 Task: Create a task  Compatibility issues with different web browsers , assign it to team member softage.7@softage.net in the project ZestTech and update the status of the task to  On Track  , set the priority of the task to High.
Action: Mouse moved to (46, 354)
Screenshot: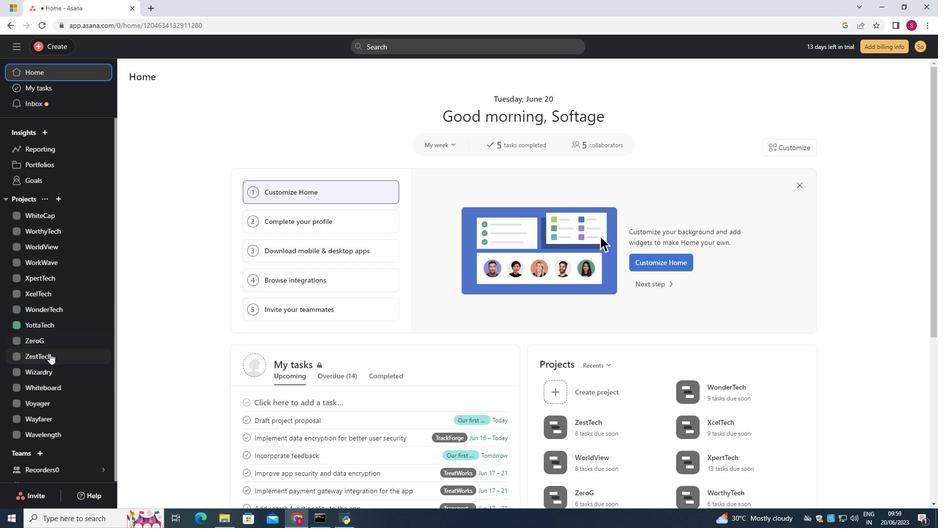 
Action: Mouse pressed left at (46, 354)
Screenshot: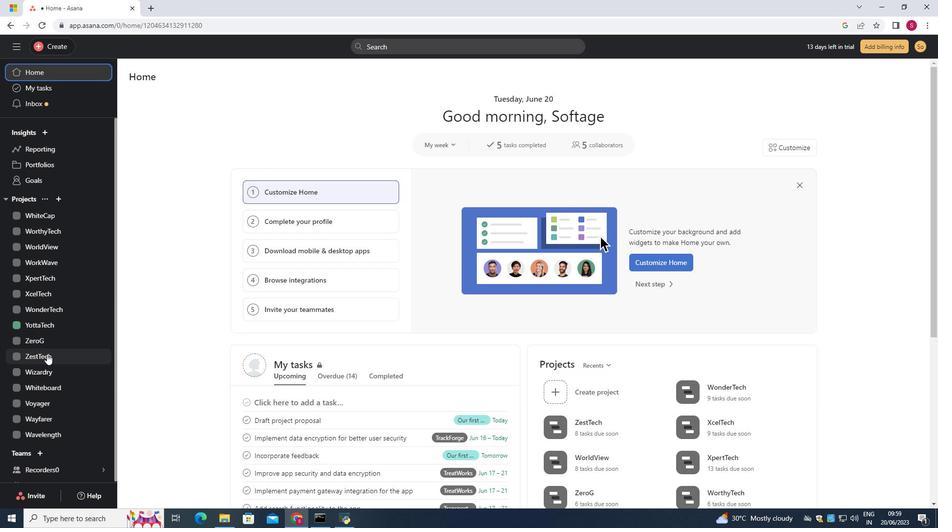 
Action: Mouse moved to (145, 125)
Screenshot: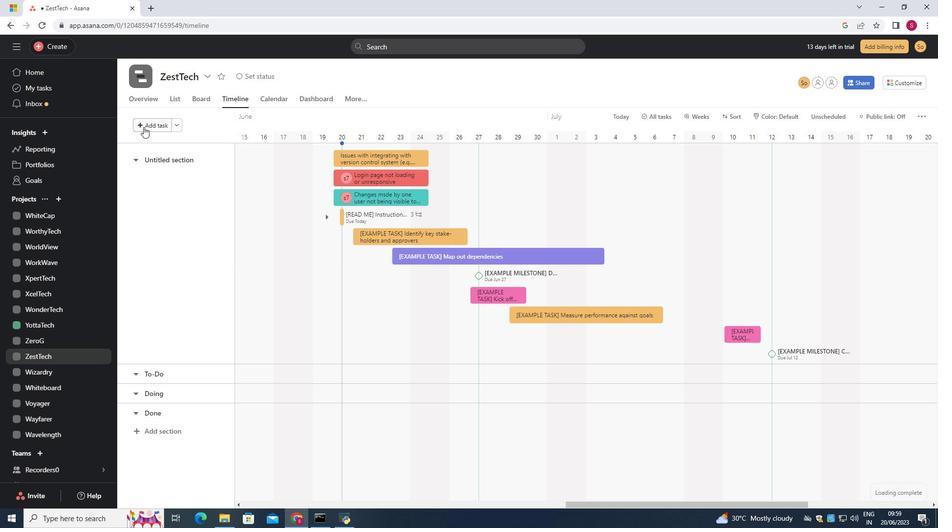 
Action: Mouse pressed left at (145, 125)
Screenshot: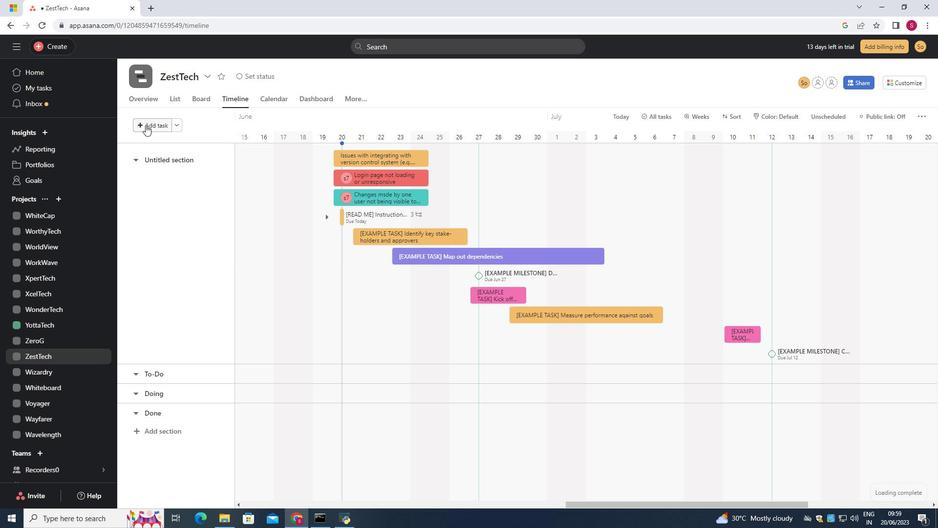
Action: Key pressed <Key.shift>Compatibility<Key.space>issues<Key.space>with<Key.space>different<Key.space>web<Key.space>browsers<Key.enter>
Screenshot: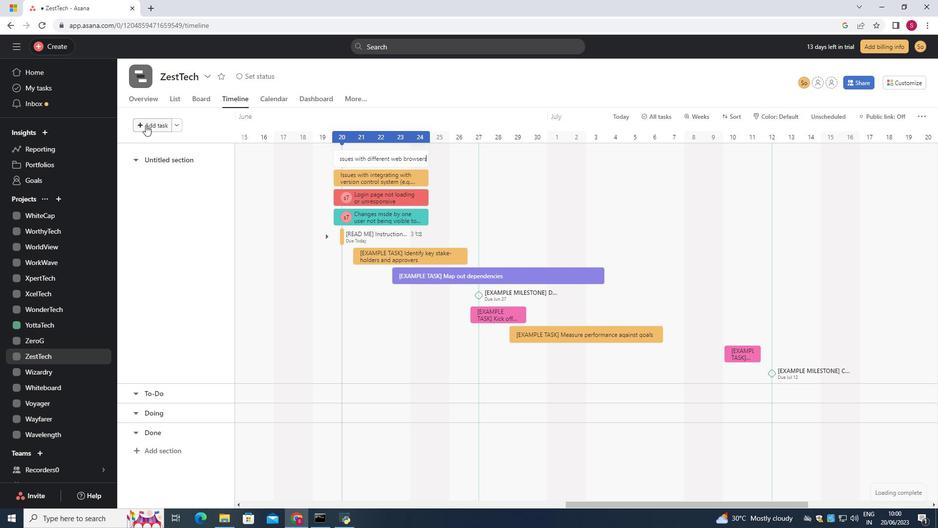 
Action: Mouse moved to (398, 155)
Screenshot: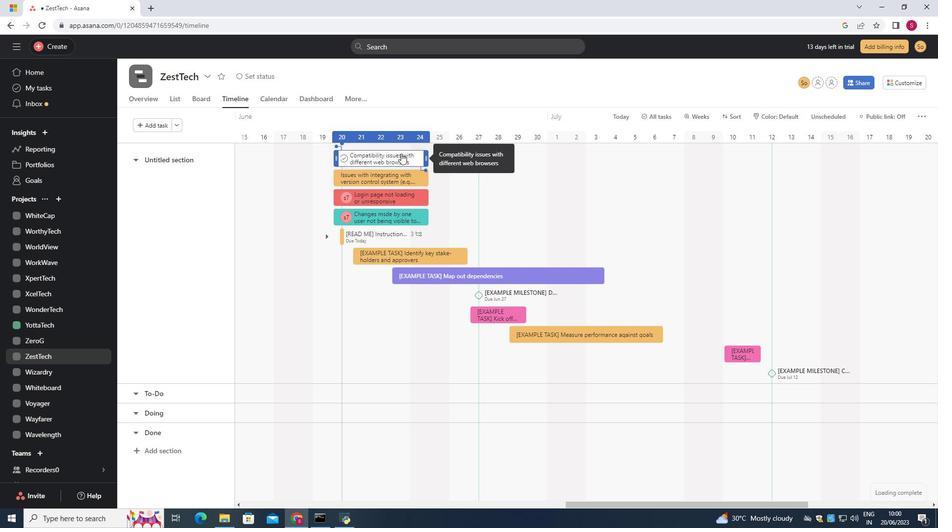 
Action: Mouse pressed left at (398, 155)
Screenshot: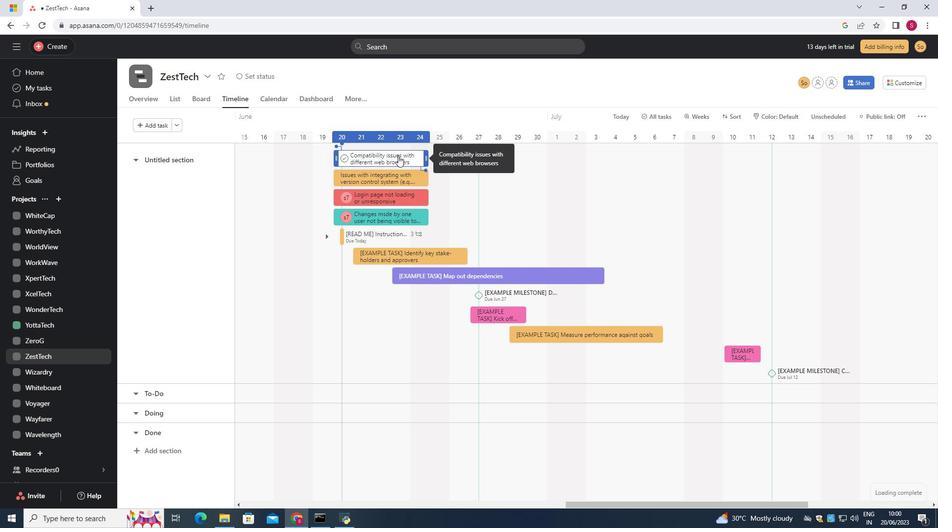 
Action: Mouse moved to (720, 178)
Screenshot: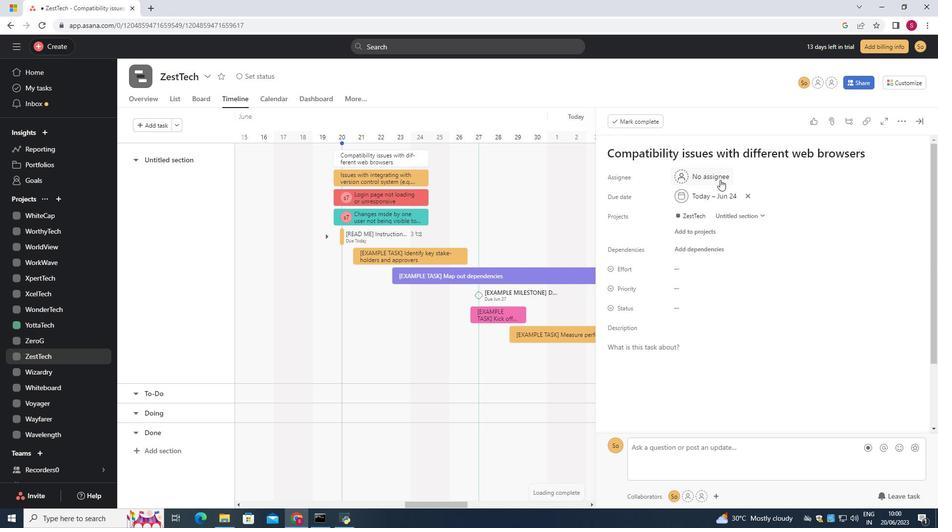 
Action: Mouse pressed left at (720, 178)
Screenshot: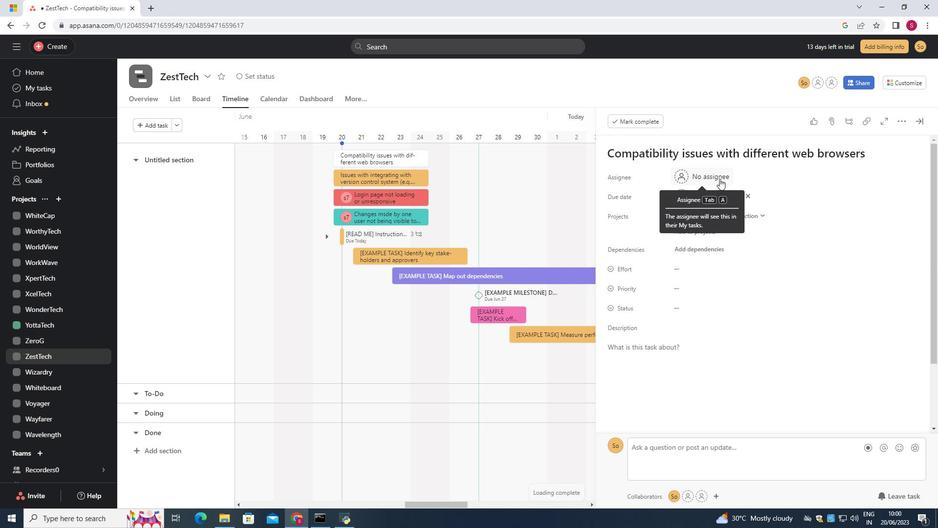
Action: Key pressed softage.7<Key.shift>@softage.net<Key.enter>
Screenshot: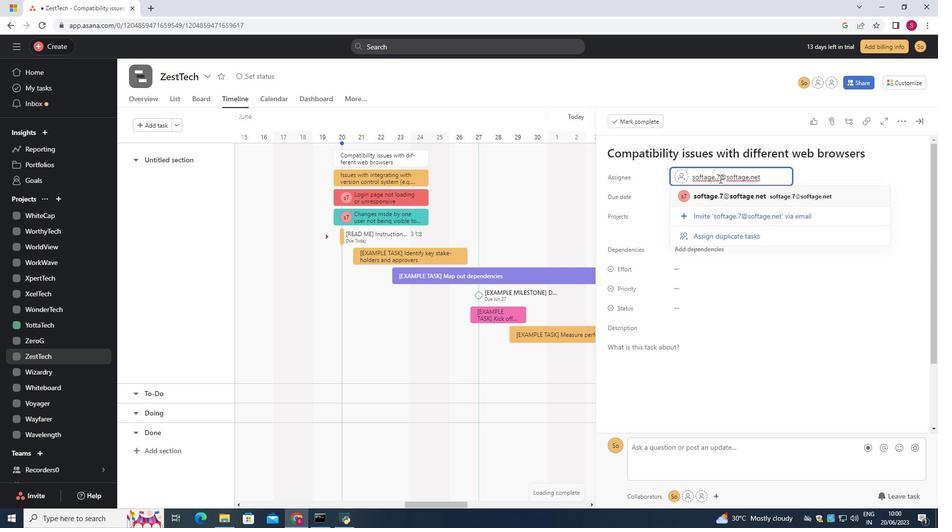 
Action: Mouse moved to (715, 309)
Screenshot: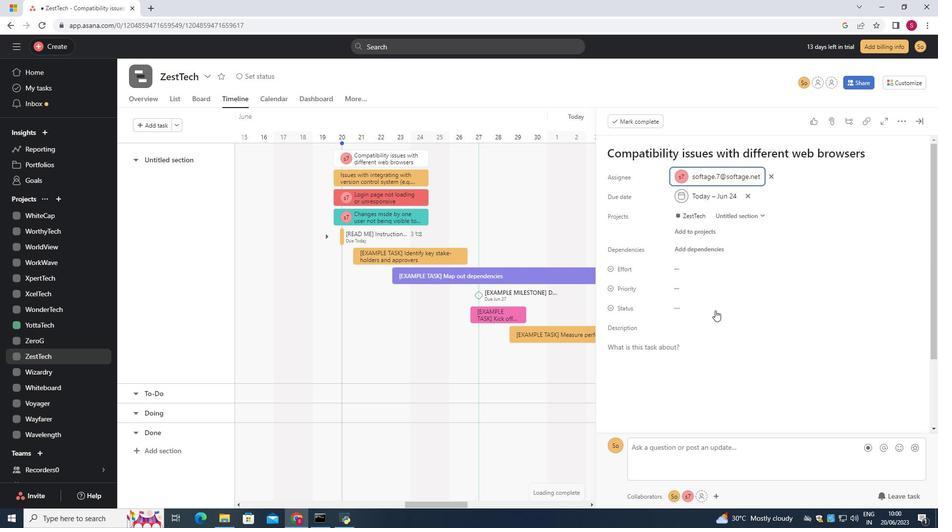 
Action: Mouse pressed left at (715, 309)
Screenshot: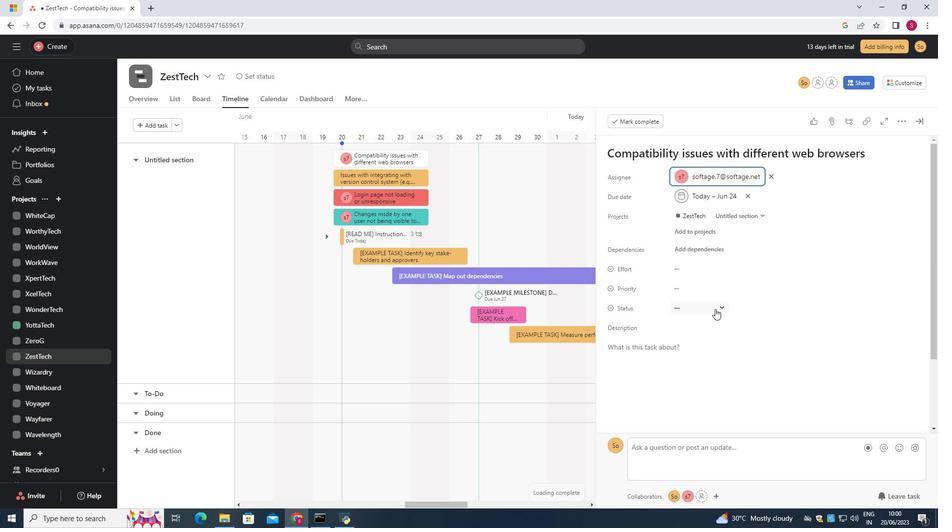 
Action: Mouse moved to (713, 338)
Screenshot: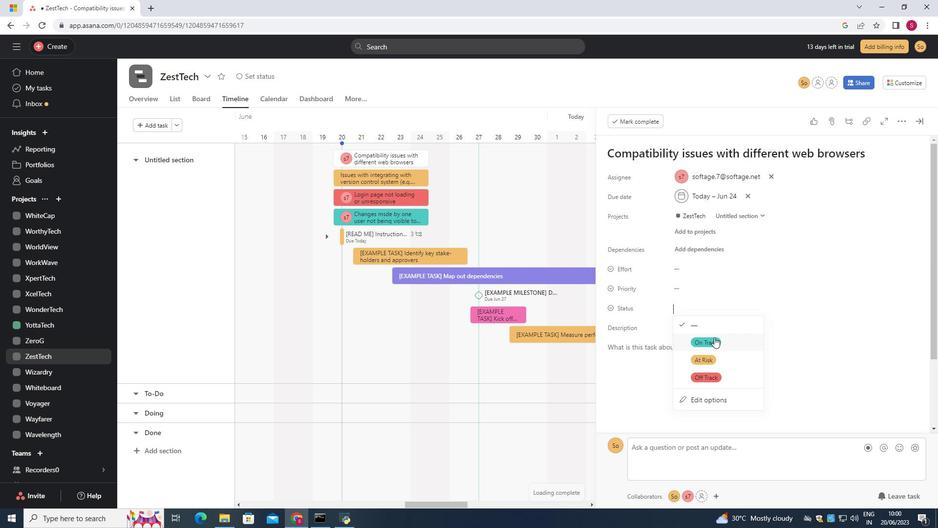 
Action: Mouse pressed left at (713, 338)
Screenshot: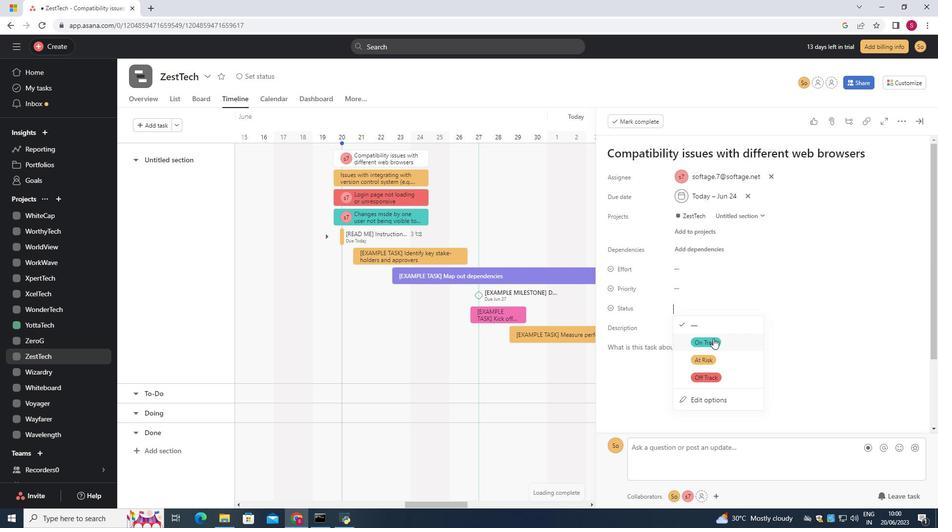 
Action: Mouse moved to (699, 286)
Screenshot: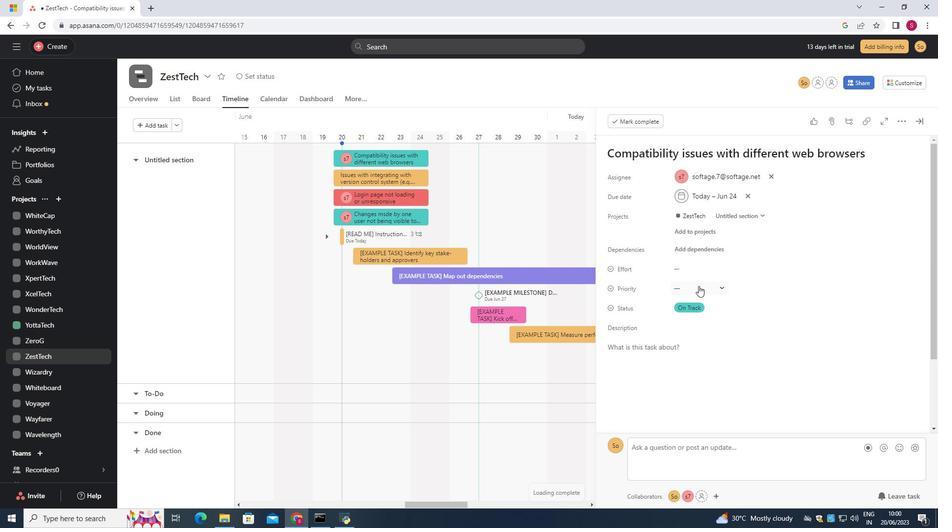 
Action: Mouse pressed left at (699, 286)
Screenshot: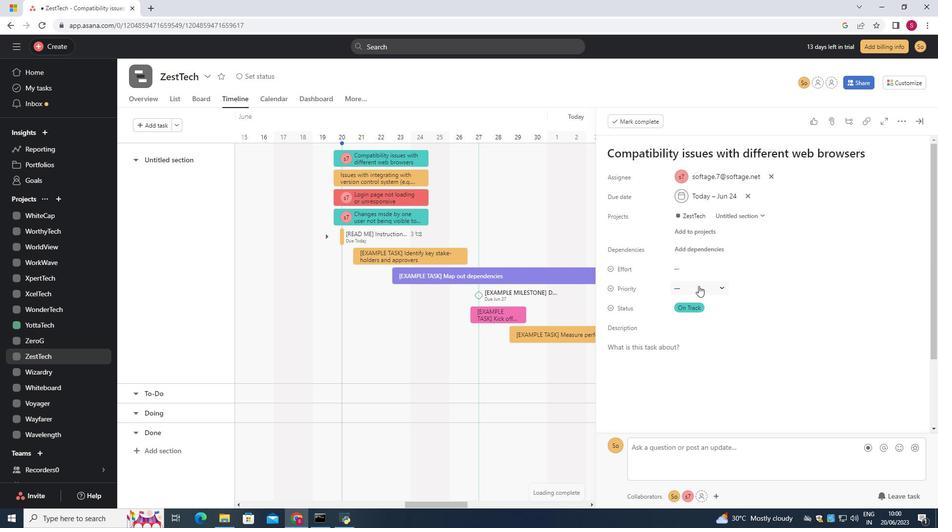 
Action: Mouse moved to (705, 323)
Screenshot: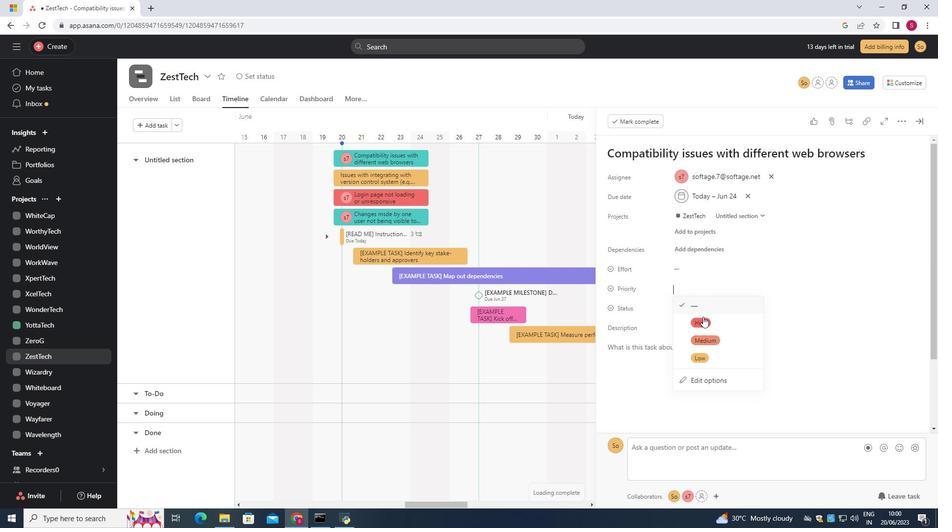 
Action: Mouse pressed left at (705, 323)
Screenshot: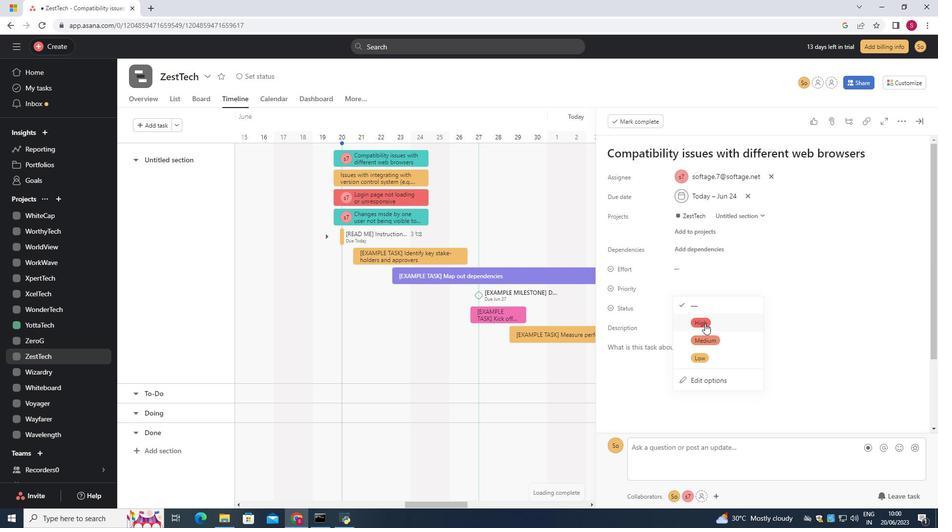
